 Task: Find the best route from Anchorage, Alaska, to Denali National Park, Alaska.
Action: Mouse moved to (220, 77)
Screenshot: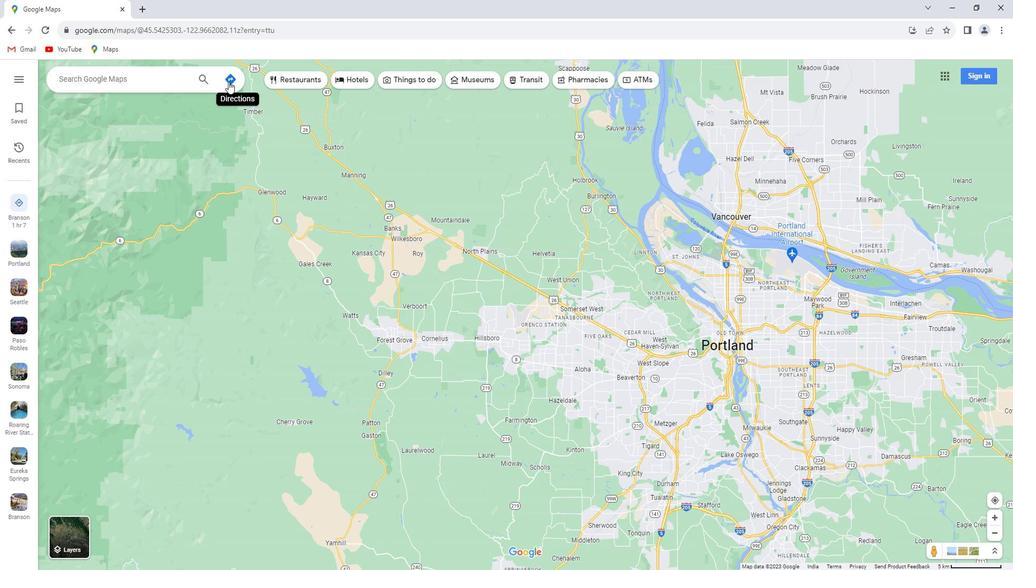 
Action: Mouse pressed left at (220, 77)
Screenshot: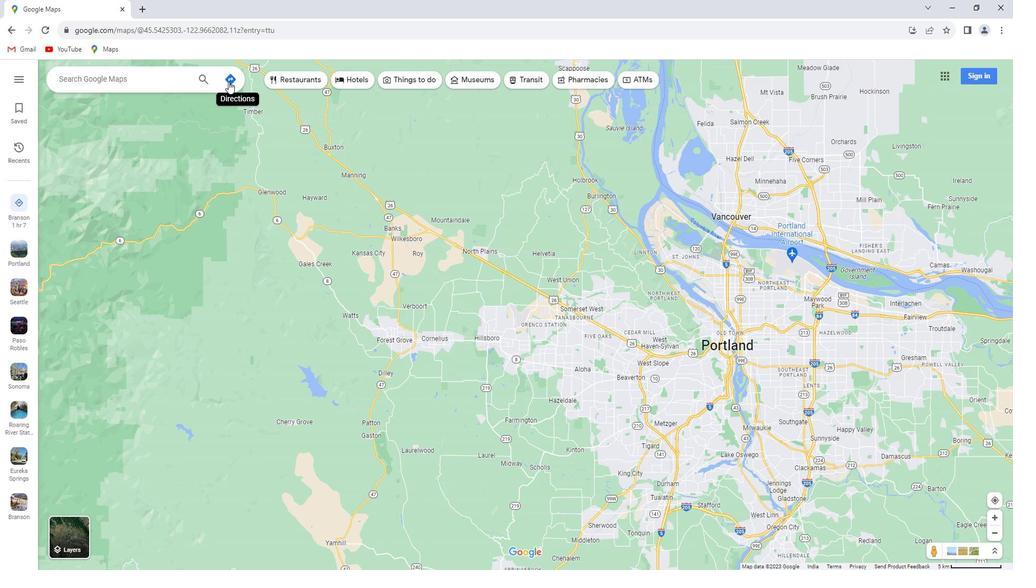 
Action: Mouse moved to (229, 87)
Screenshot: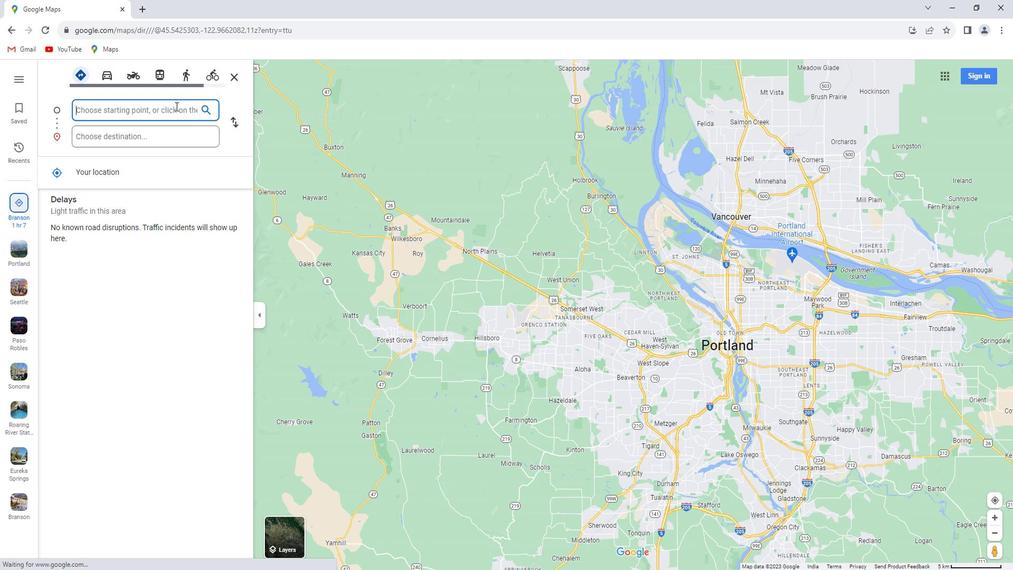 
Action: Key pressed <Key.shift>Anchorage,<Key.space><Key.shift>Alaska
Screenshot: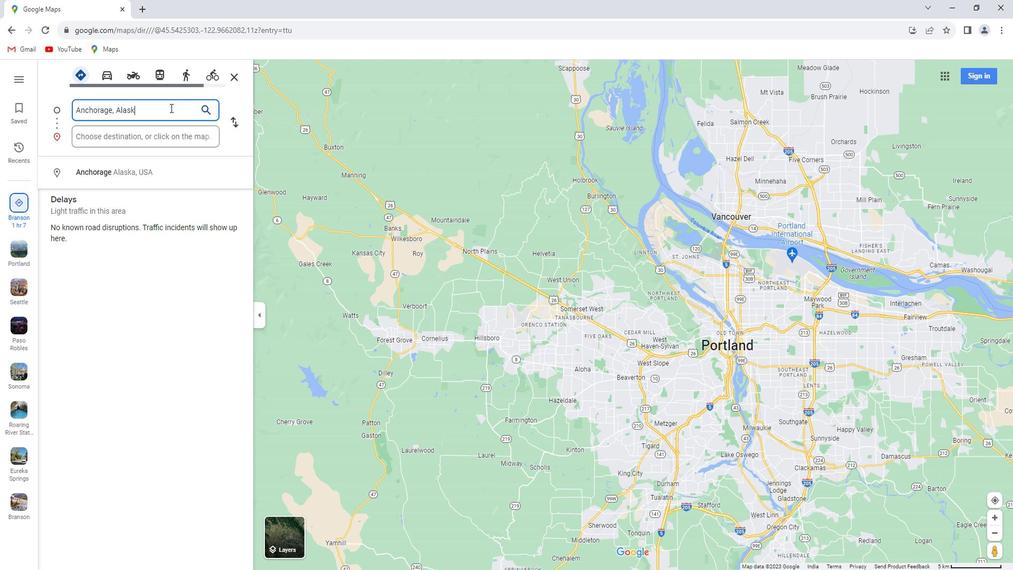 
Action: Mouse moved to (230, 98)
Screenshot: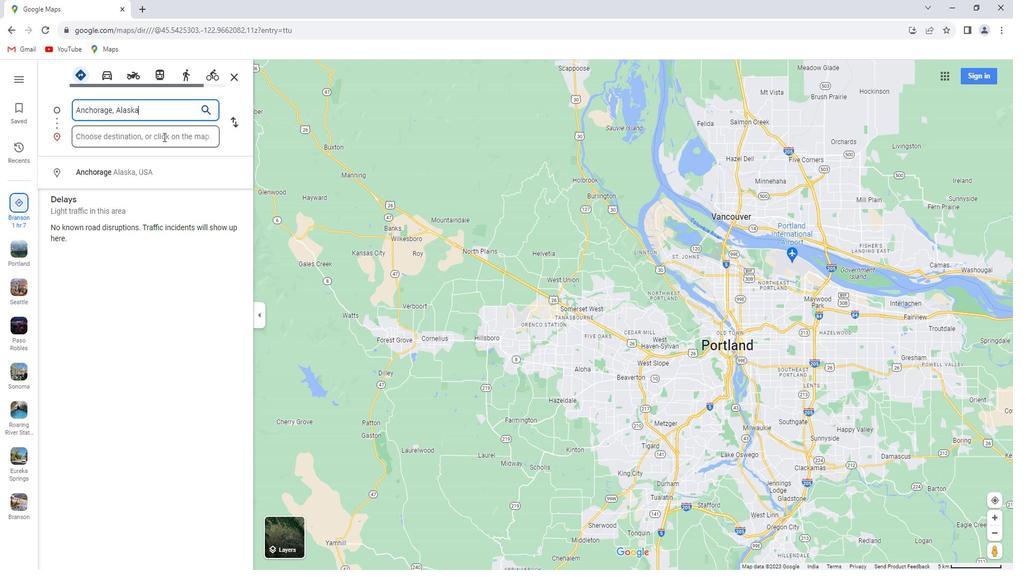 
Action: Mouse pressed left at (230, 98)
Screenshot: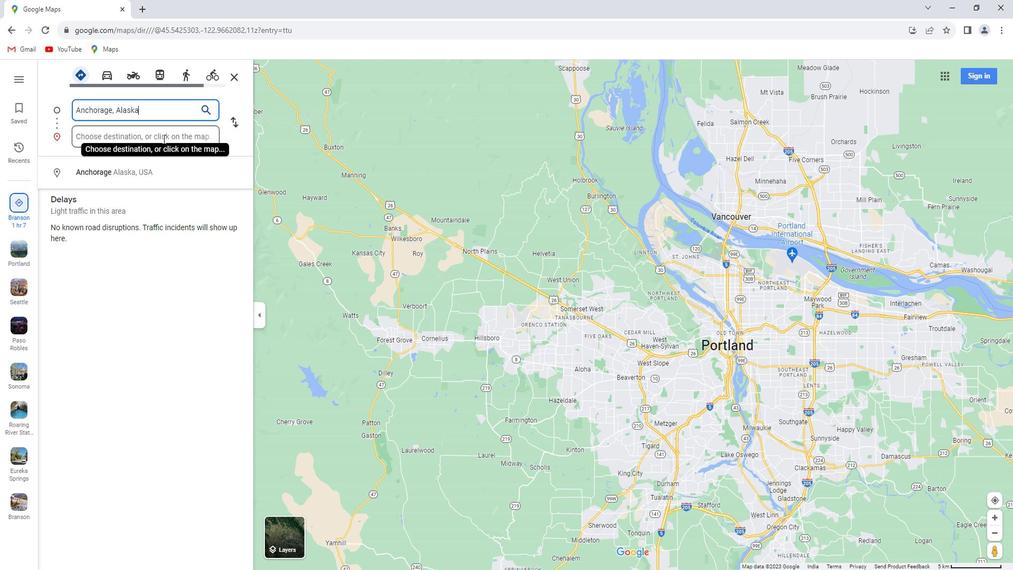 
Action: Key pressed <Key.shift><Key.shift>Denali<Key.space><Key.shift>National<Key.space><Key.shift>Park,<Key.space><Key.shift><Key.shift><Key.shift><Key.shift><Key.shift><Key.shift><Key.shift><Key.shift><Key.shift><Key.shift><Key.shift>Alaska<Key.enter>
Screenshot: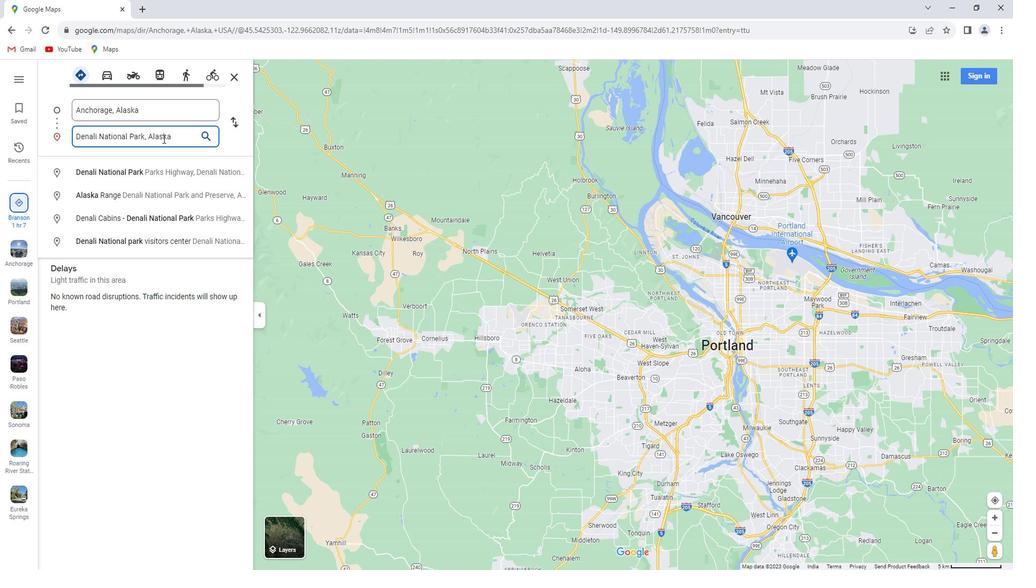 
